 Task: Add a dependency to the task Add support for offline mode in the app , the existing task  Create user profiles and permissions system for the app in the project TruTech.
Action: Mouse moved to (473, 497)
Screenshot: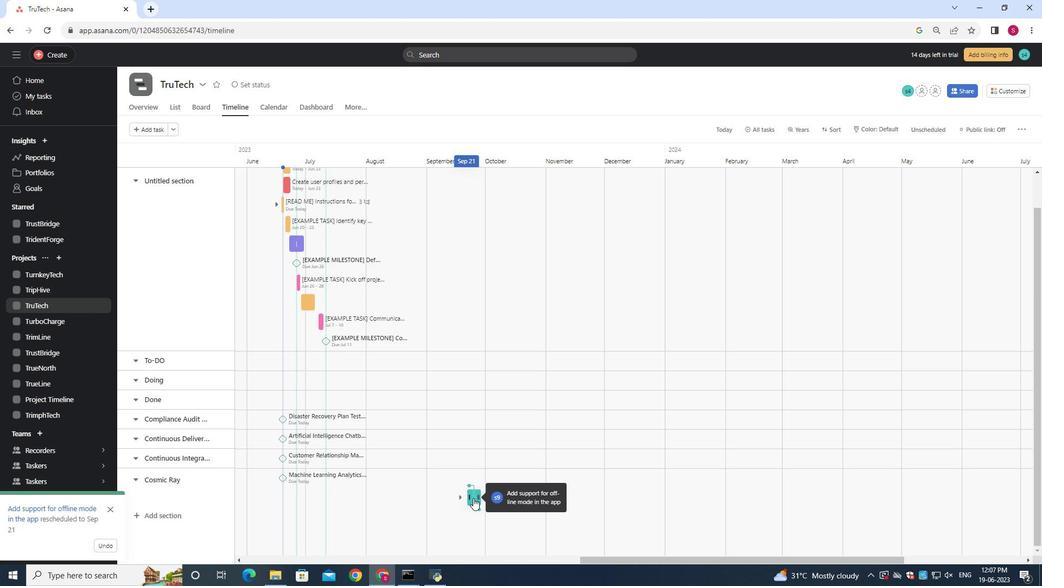 
Action: Mouse pressed left at (473, 497)
Screenshot: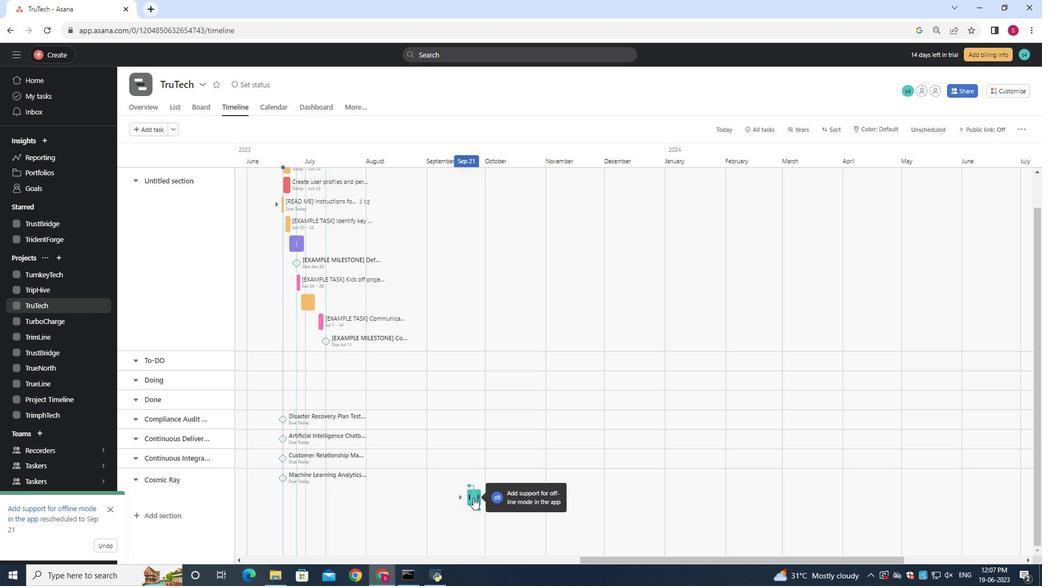 
Action: Mouse moved to (802, 252)
Screenshot: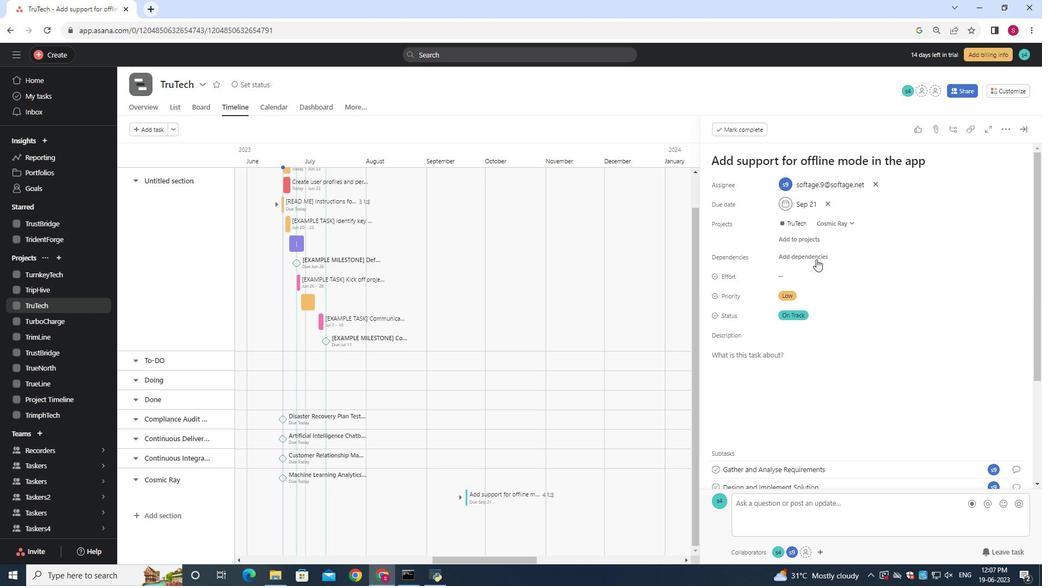 
Action: Mouse pressed left at (802, 252)
Screenshot: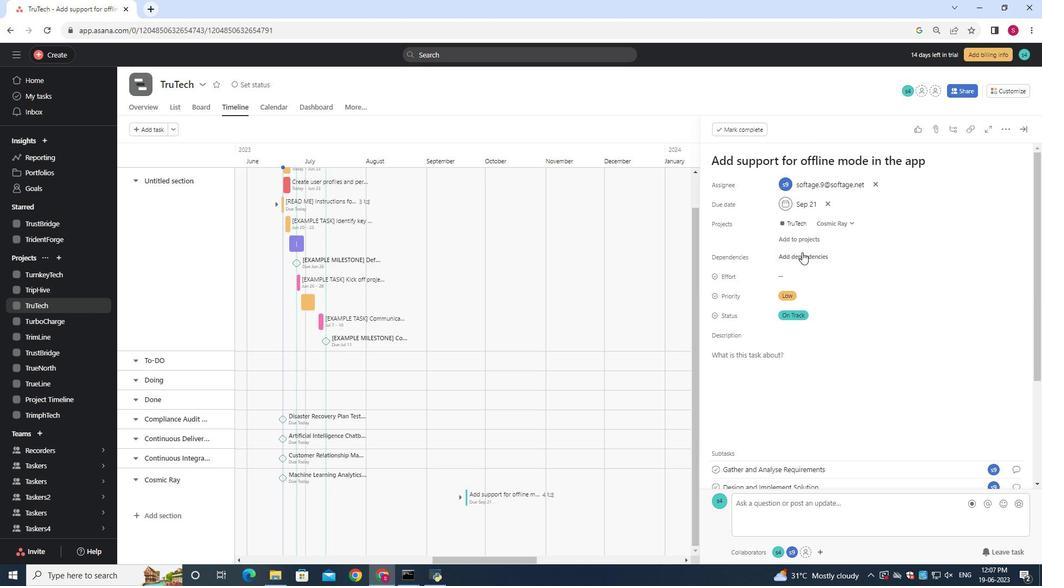 
Action: Mouse moved to (853, 296)
Screenshot: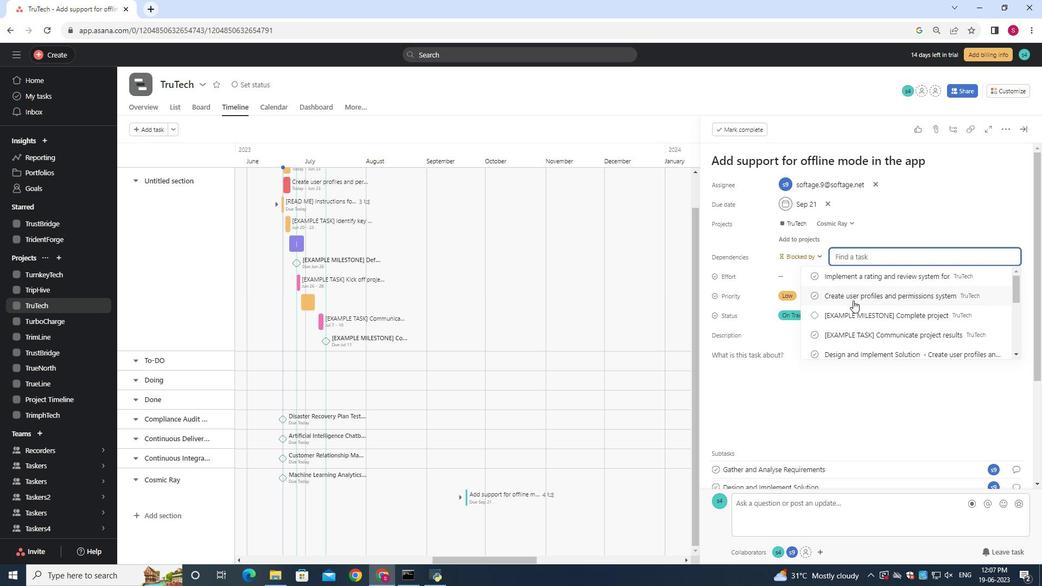 
Action: Mouse pressed left at (853, 296)
Screenshot: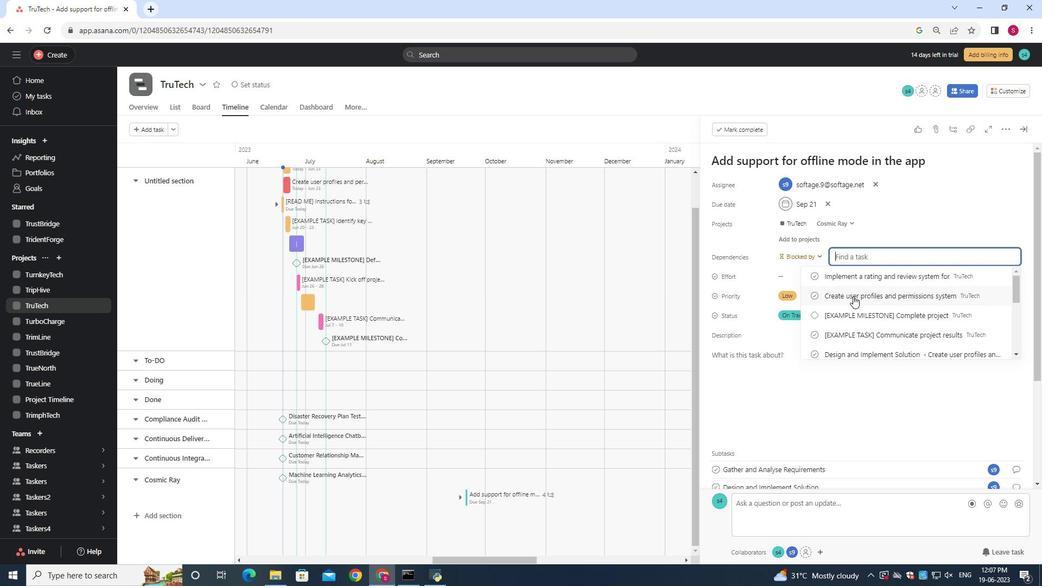 
Action: Mouse moved to (882, 330)
Screenshot: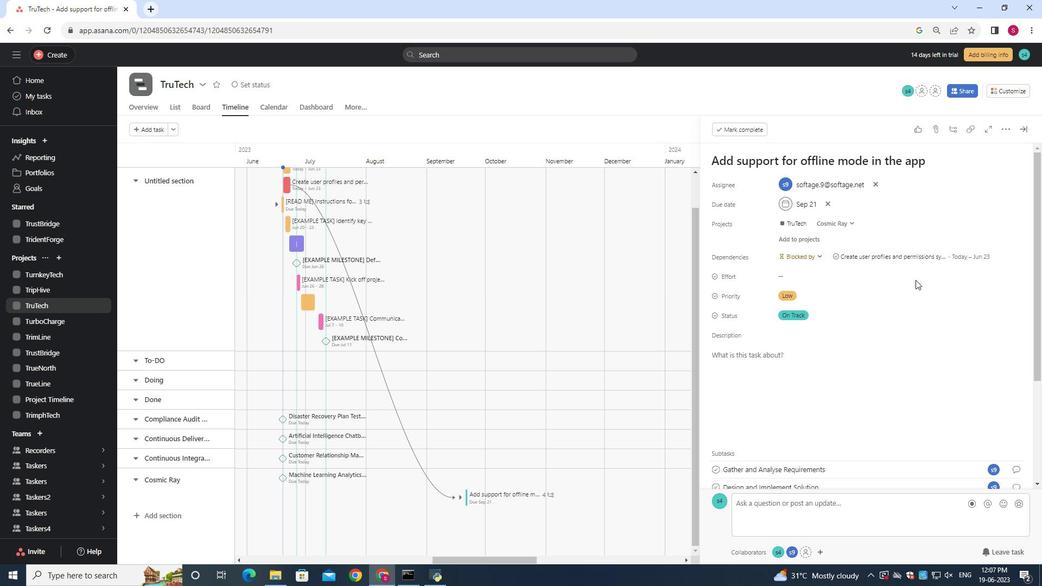 
